 Task: Write a function that takes a string as a parameter and checks if it's a valid email address.
Action: Mouse moved to (845, 316)
Screenshot: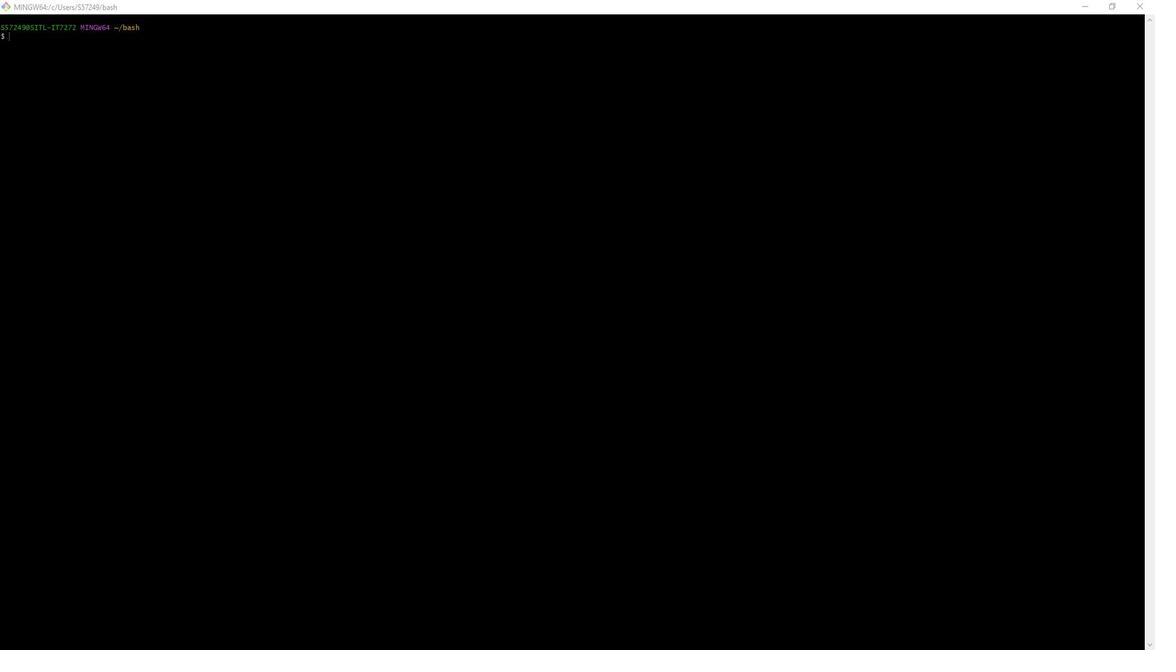 
Action: Mouse pressed left at (845, 316)
Screenshot: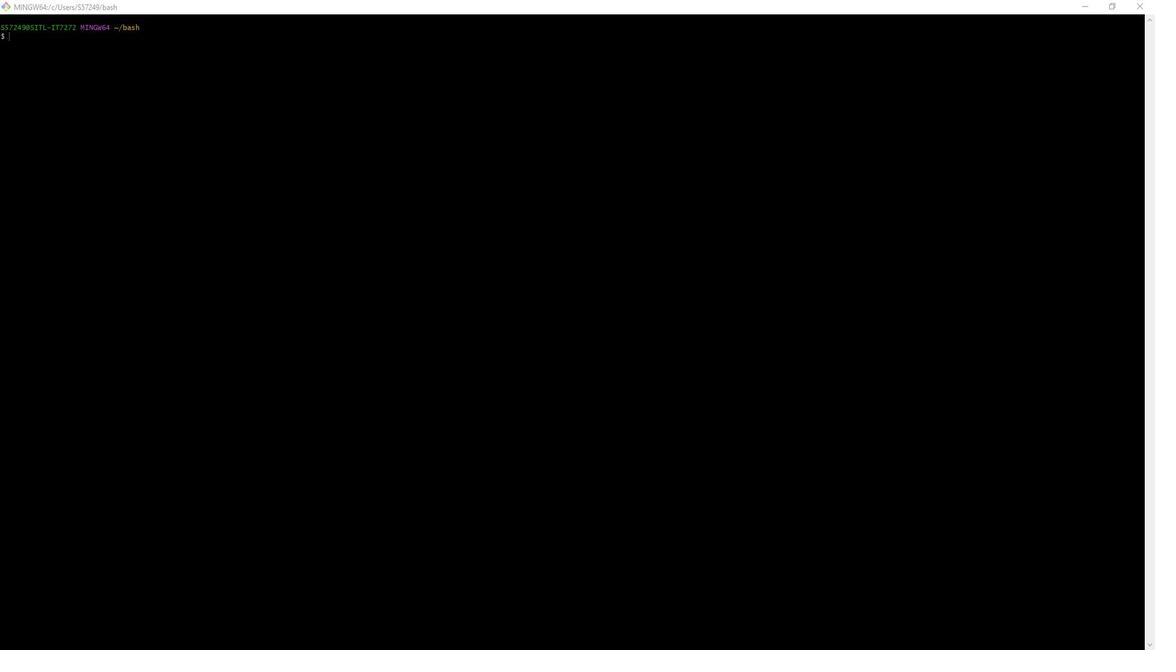 
Action: Mouse moved to (963, 56)
Screenshot: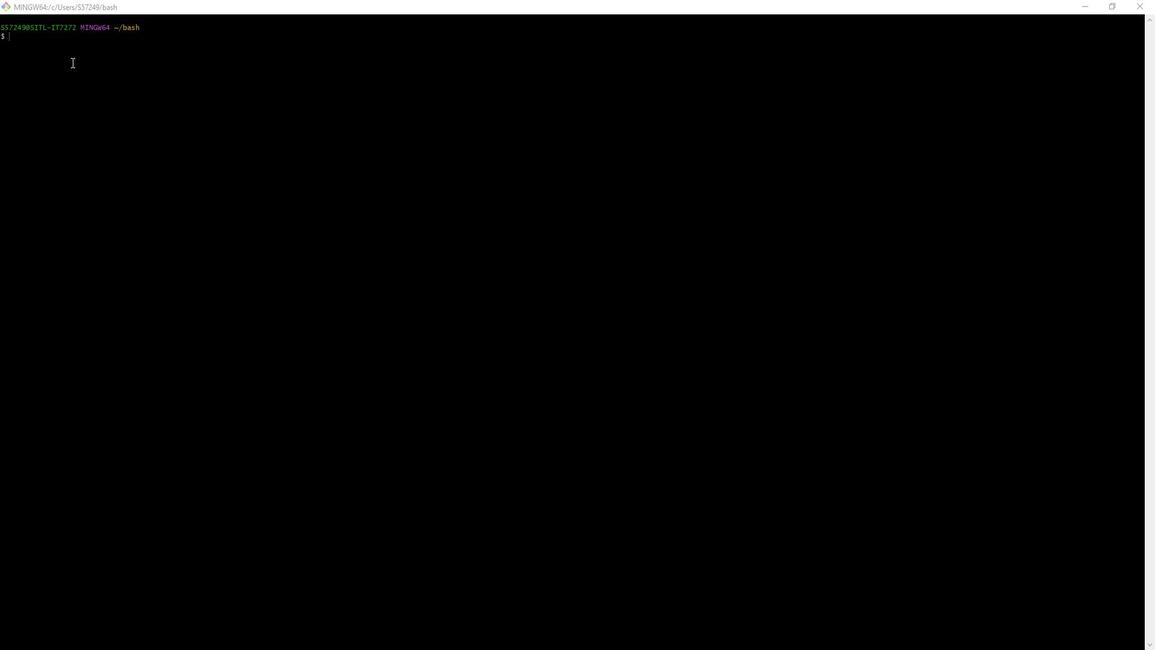 
Action: Mouse pressed left at (963, 56)
Screenshot: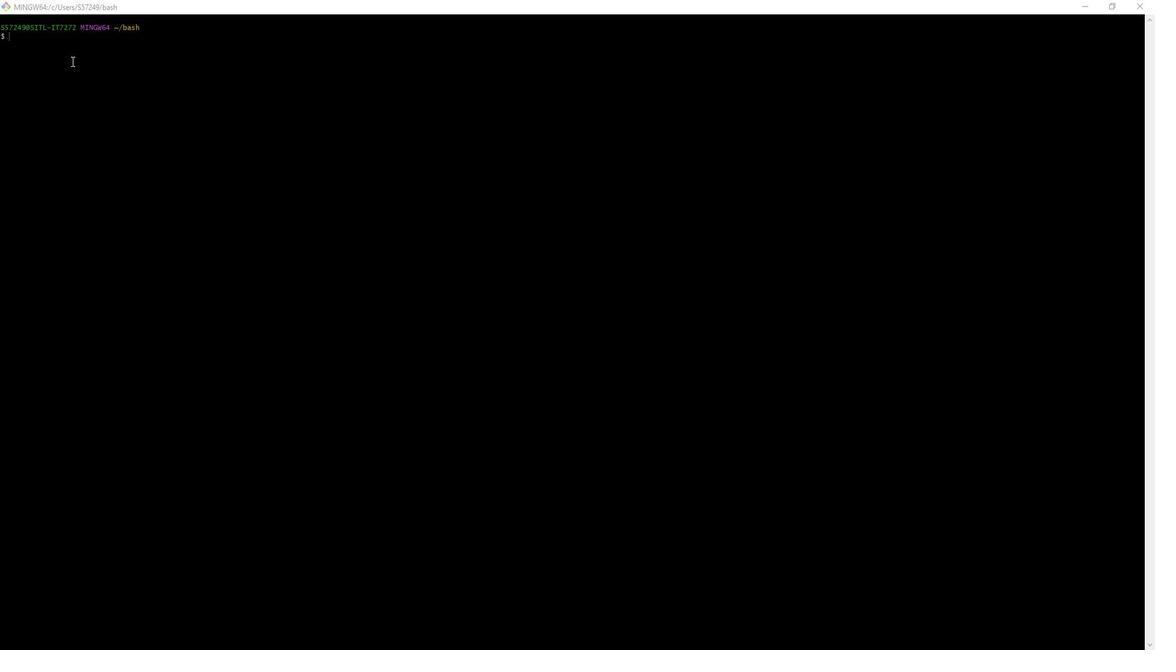 
Action: Mouse moved to (674, 302)
Screenshot: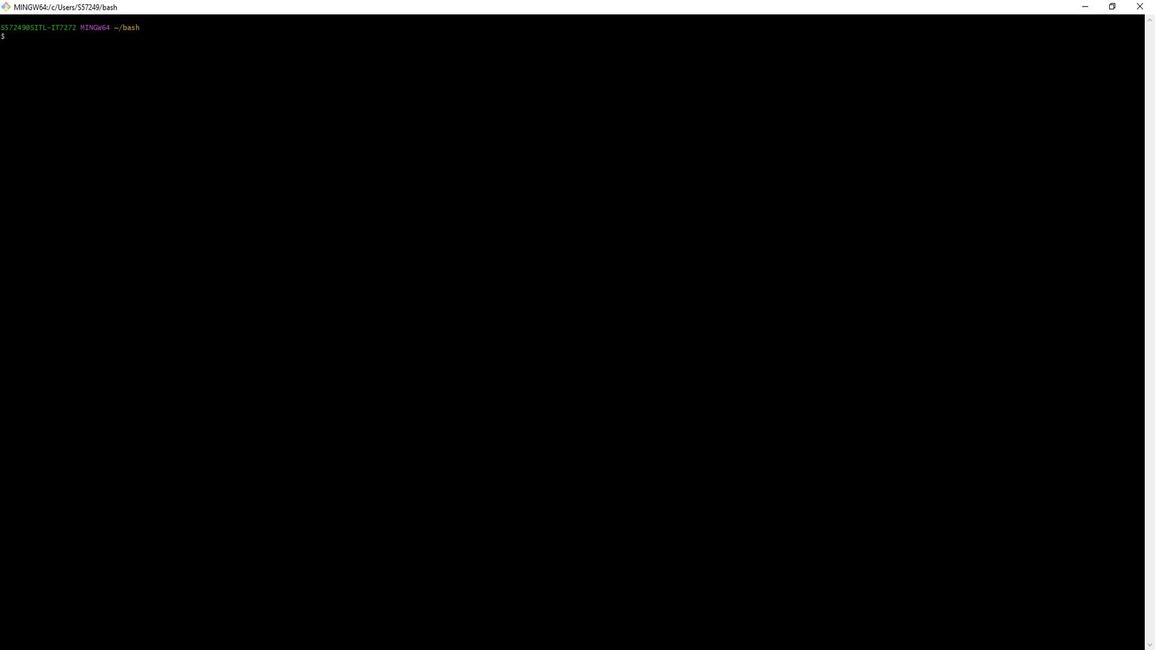 
Action: Mouse scrolled (674, 303) with delta (0, 0)
Screenshot: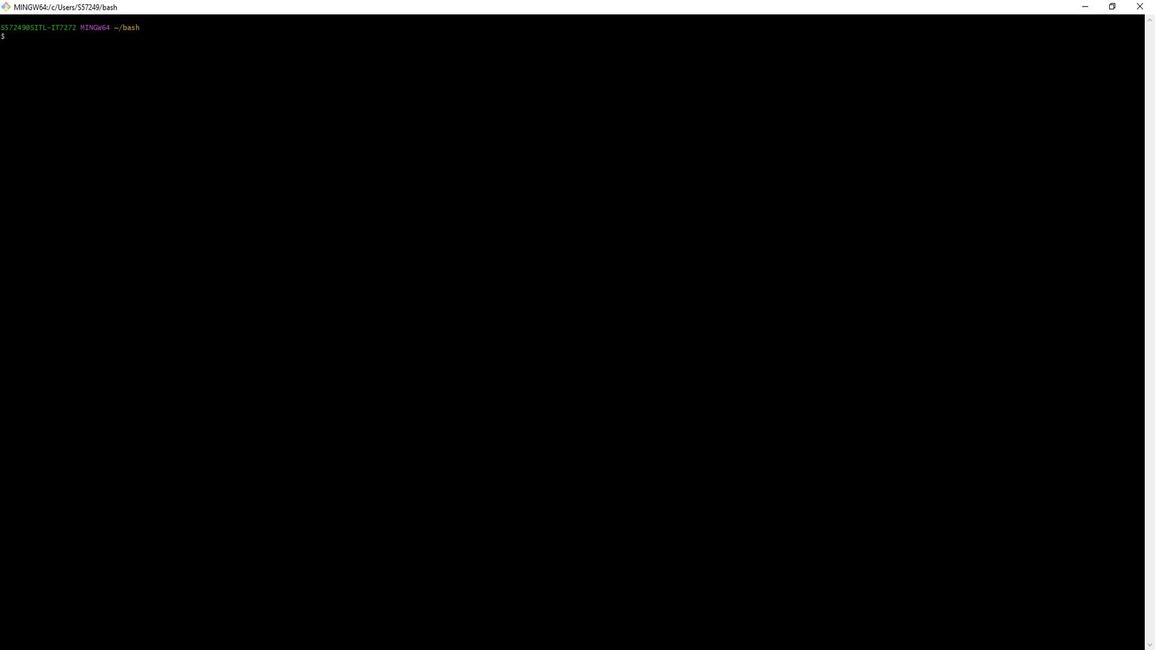 
Action: Mouse moved to (970, 45)
Screenshot: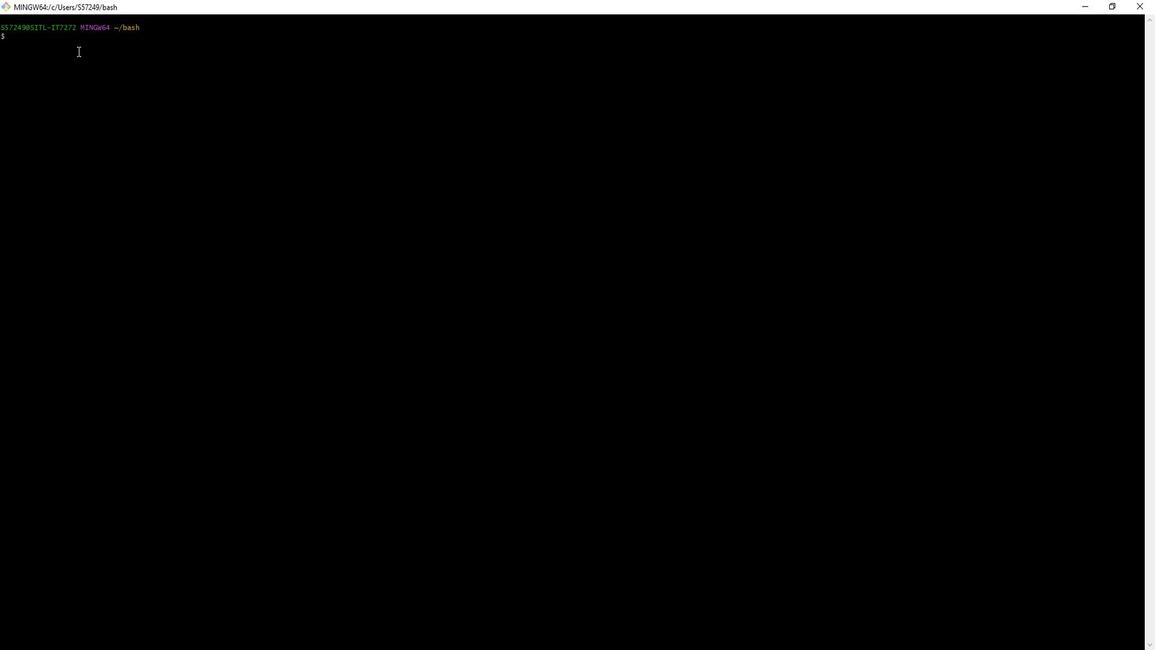 
Action: Mouse pressed left at (970, 45)
Screenshot: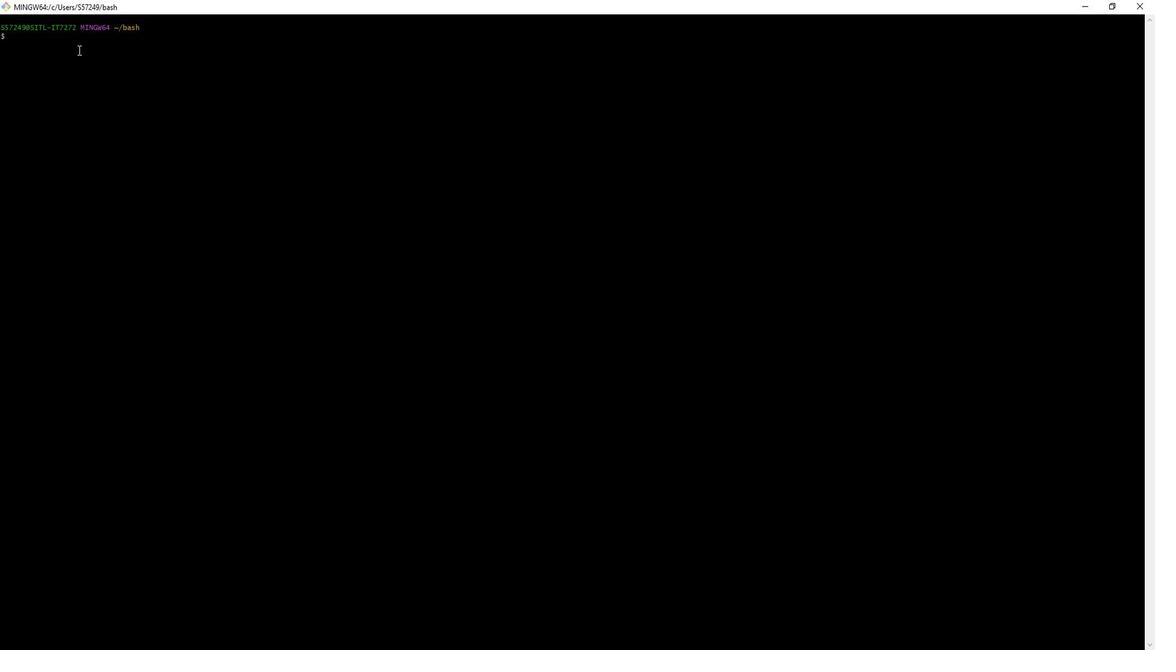 
Action: Key pressed vim<Key.space>is<Key.shift>Valid<Key.shift>Email.sh<Key.enter>i<Key.shift>#<Key.shift><Key.shift><Key.shift><Key.shift><Key.shift>!/bin/bash<Key.enter><Key.backspace><Key.enter><Key.shift><Key.shift><Key.shift><Key.shift><Key.shift><Key.shift><Key.shift><Key.shift>#<Key.space><Key.shift>function<Key.space>to<Key.space>check<Key.space>if<Key.space>a<Key.space>string<Key.space>is<Key.space>a<Key.space>valid<Key.space>email<Key.space>address<Key.enter><Key.backspace><Key.backspace>is<Key.shift_r>_vald<Key.backspace>id<Key.shift_r>_email<Key.shift_r>()<Key.space><Key.shift_r>{<Key.enter>local<Key.space>email=<Key.shift_r><Key.shift_r>"<Key.shift_r>"<Key.left><Key.shift>$1<Key.right><Key.enter><Key.enter><Key.shift>#<Key.space><Key.shift>Define<Key.space>a<Key.space>simple<Key.space>email<Key.space>validation<Key.space>pattern<Key.enter><Key.backspace><Key.backspace>local<Key.space>email<Key.shift_r>_pattern=<Key.shift_r>""<Key.left><Key.shift>^[]<Key.left><Key.shift>A-<Key.shift>Za-z0-9.<Key.shift_r>_<Key.shift>%<Key.shift_r>+-<Key.right><Key.shift_r>+<Key.shift>@[]<Key.left><Key.shift>A-<Key.shift>Za-z0-9.-<Key.right><Key.shift_r>+\.[]<Key.left><Key.shift>A-<Key.shift>Za-z<Key.right><Key.shift_r><Key.shift_r><Key.shift_r><Key.shift_r><Key.shift_r><Key.shift_r><Key.shift_r><Key.shift_r><Key.shift_r><Key.shift_r><Key.shift_r><Key.shift_r><Key.shift_r><Key.shift_r><Key.shift_r><Key.shift_r><Key.shift_r><Key.shift_r><Key.shift_r><Key.shift_r><Key.shift_r>{}<Key.left>2,<Key.right><Key.shift>$<Key.right><Key.enter><Key.enter>if<Key.space>[[<Key.space><Key.shift_r>""<Key.left>e<Key.backspace><Key.shift>$email<Key.right><Key.space>=<Key.shift>~<Key.space><Key.shift>$email<Key.shift_r>_pattern<Key.space><Key.shift_r>}}<Key.backspace><Key.backspace>]];<Key.space>then<Key.enter>echo<Key.space><Key.shift_r>""<Key.left><Key.shift>The<Key.space>email<Key.space>''<Key.left><Key.shift>$email<Key.right><Key.space>is<Key.space><Key.shift>valid.<Key.right><Key.enter><Key.left>else<Key.enter>echo<Key.space><Key.shift_r>""<Key.left><Key.shift>The<Key.space>email<Key.space>''<Key.left><Key.shift><Key.shift>$email<Key.right><Key.space>is<Key.space>not<Key.space>valid.<Key.right><Key.right><Key.enter><Key.left>fi<Key.enter><Key.left><Key.shift_r>}<Key.enter><Key.enter><Key.shift>#<Key.space><Key.shift>Example<Key.space>y<Key.backspace>usage<Key.enter><Key.backspace><Key.backspace>
Screenshot: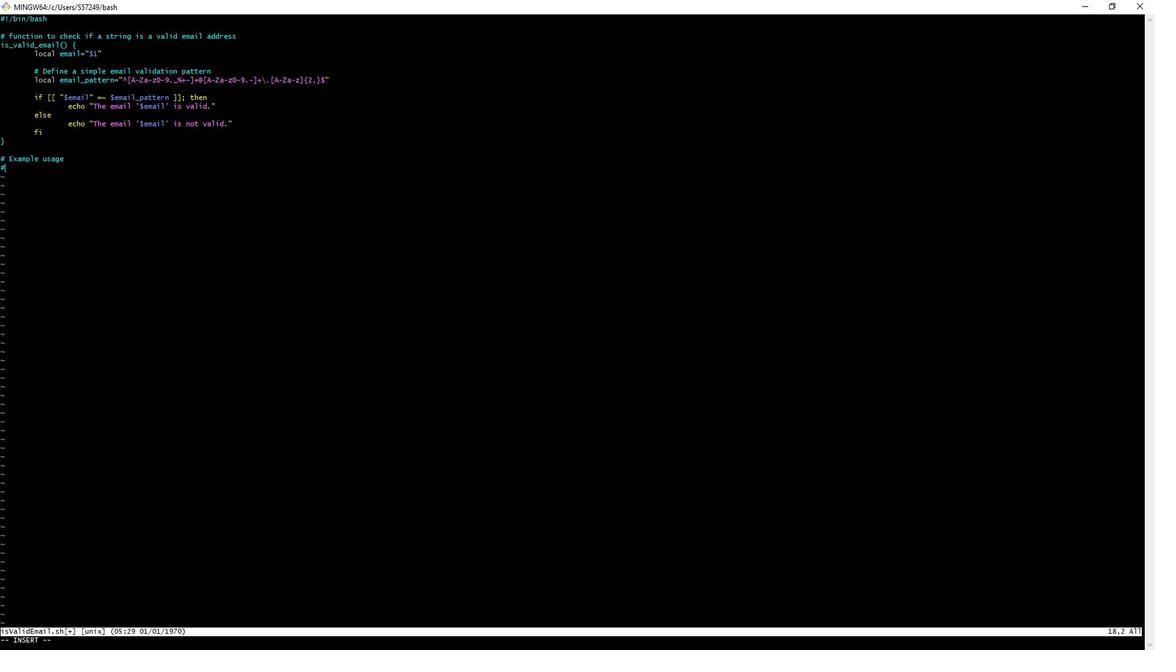 
Action: Mouse moved to (568, 290)
Screenshot: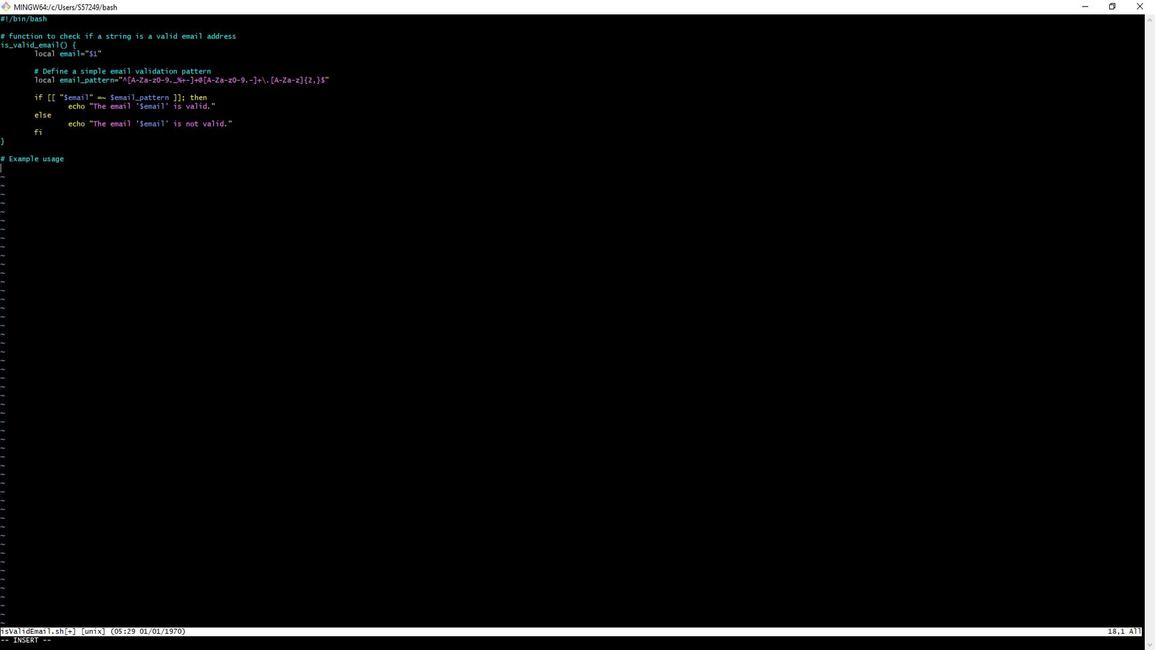
Action: Mouse scrolled (568, 290) with delta (0, 0)
Screenshot: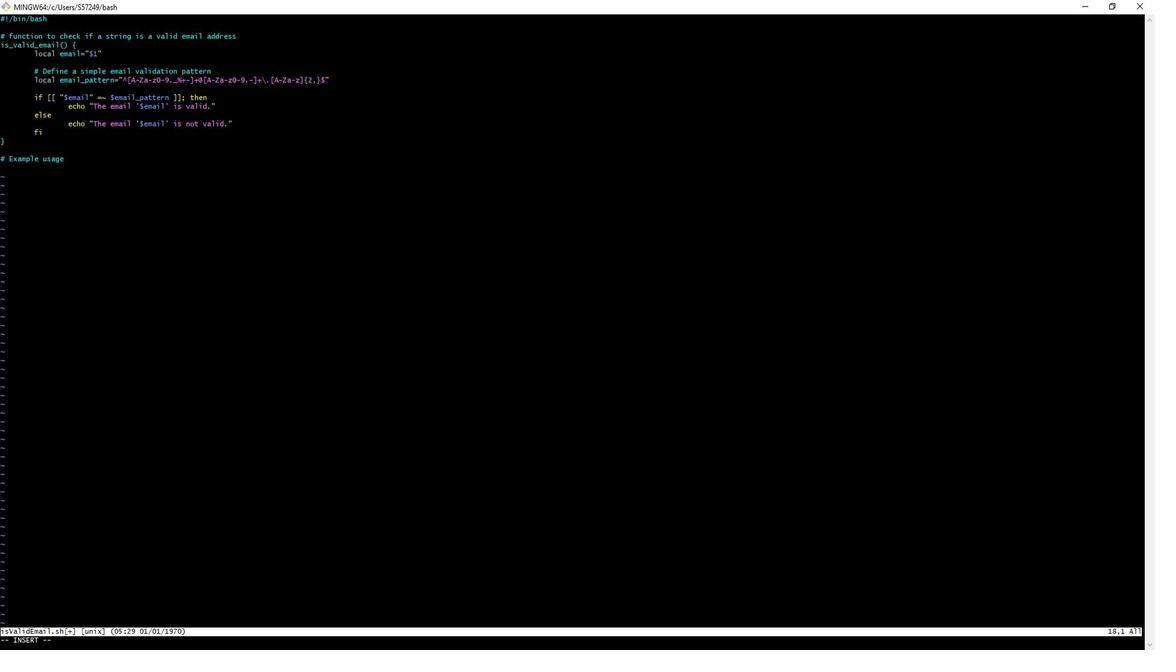 
Action: Mouse scrolled (568, 290) with delta (0, 0)
Screenshot: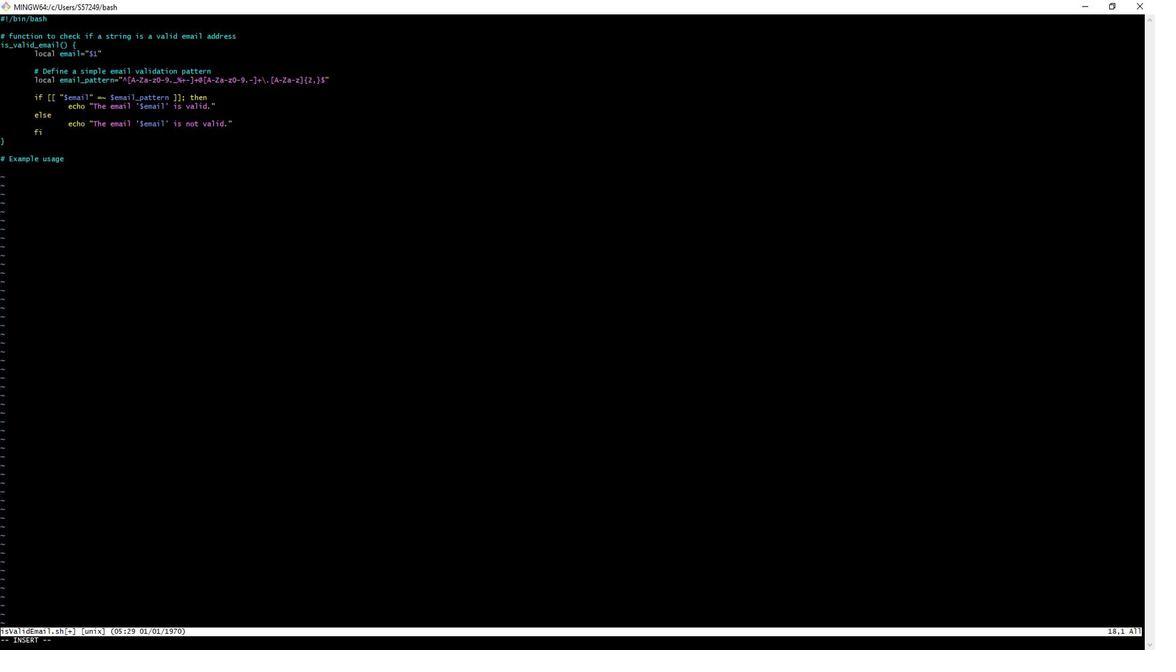 
Action: Mouse moved to (1017, 166)
Screenshot: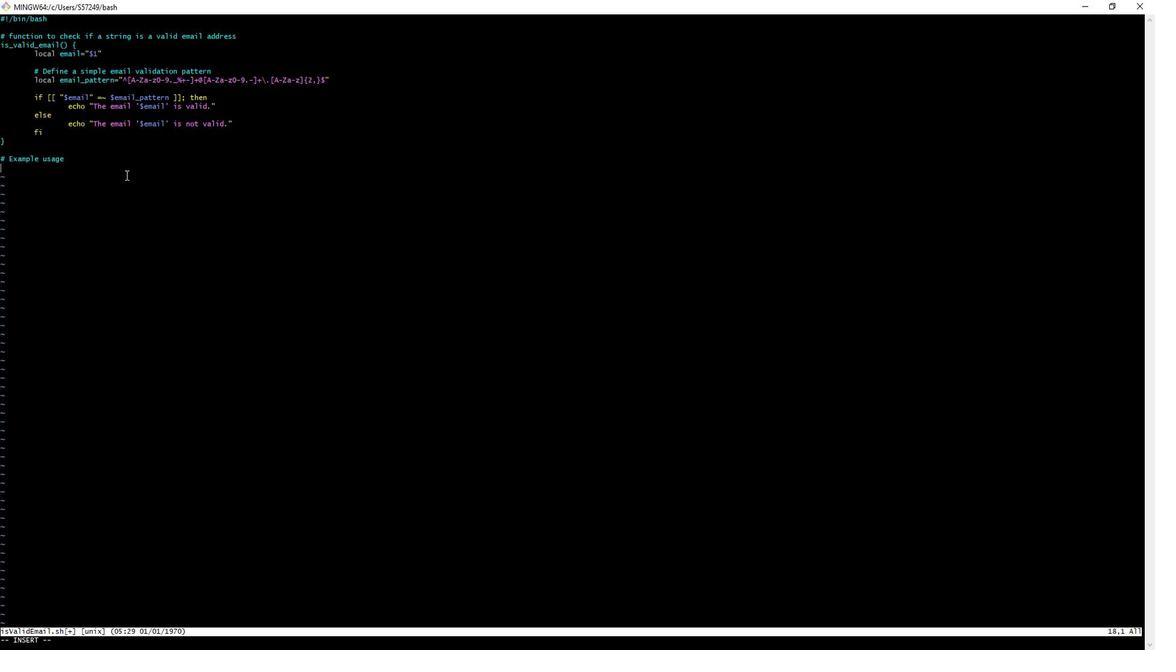 
Action: Key pressed email<Key.shift_r>_to<Key.shift_r>_check=<Key.shift_r>""<Key.left>user<Key.shift>@example<Key.left><Key.left><Key.left><Key.left><Key.left><Key.left><Key.left><Key.backspace><Key.right><Key.right><Key.right><Key.right><Key.right><Key.right><Key.right>.com<Key.right><Key.enter>is<Key.shift_r>_valid<Key.shift_r>_email<Key.space><Key.shift_r>""
Screenshot: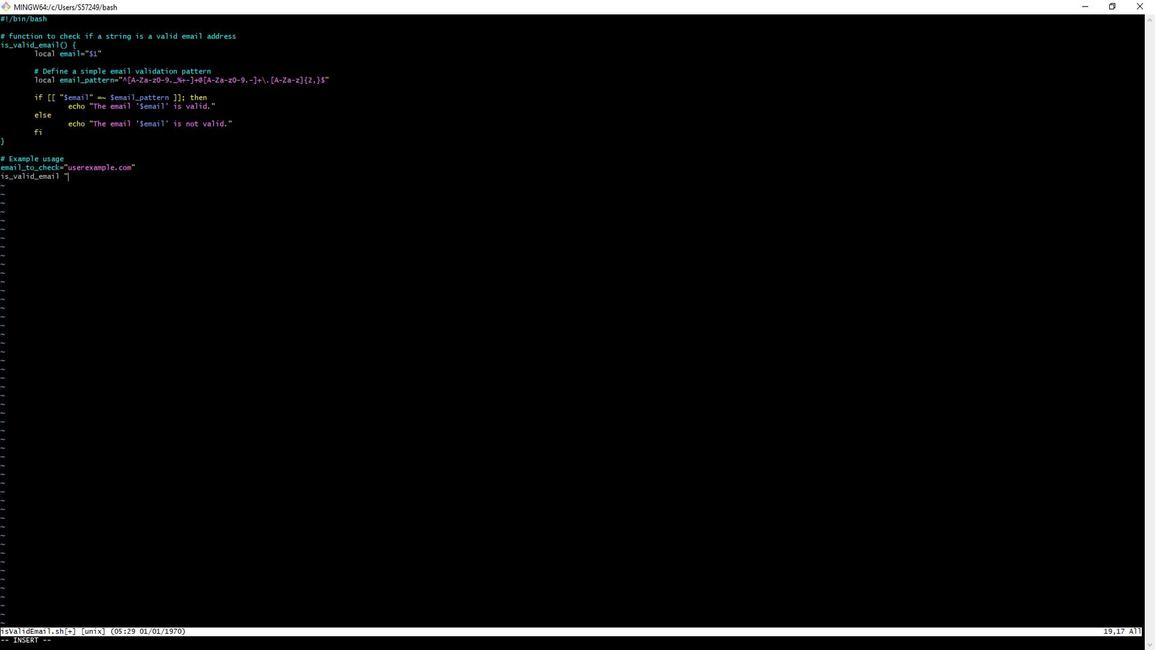 
Action: Mouse moved to (1017, 165)
Screenshot: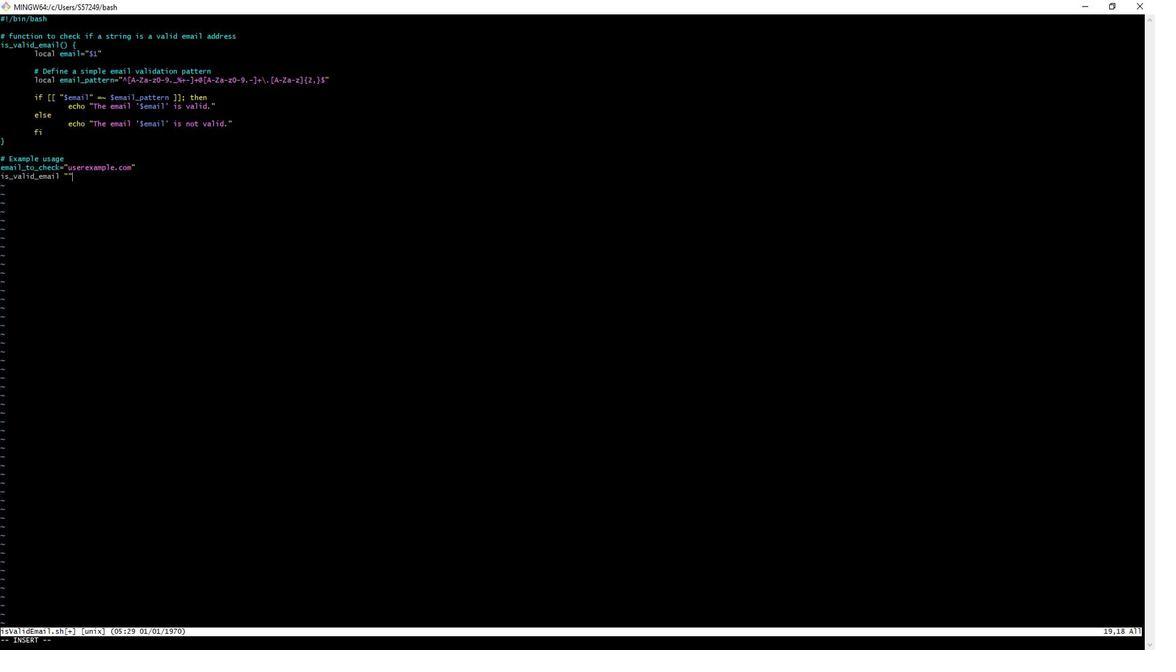 
Action: Key pressed <Key.left><Key.shift><Key.shift><Key.shift><Key.shift><Key.shift><Key.shift><Key.shift><Key.shift><Key.shift><Key.shift><Key.shift><Key.shift><Key.shift><Key.shift><Key.shift><Key.shift><Key.shift><Key.shift><Key.shift><Key.shift><Key.shift><Key.shift><Key.shift>$r<Key.backspace>email<Key.left><Key.right><Key.shift_r>_to<Key.shift_r>_check<Key.right><Key.right><Key.esc><Key.shift_r>:wq<Key.enter>./<Key.backspace><Key.backspace><Key.backspace>chmod<Key.space><Key.shift_r>+x<Key.space>is<Key.shift><Key.shift><Key.shift><Key.shift><Key.shift><Key.shift><Key.shift><Key.shift><Key.shift><Key.shift><Key.shift><Key.shift><Key.shift><Key.shift><Key.shift><Key.shift><Key.shift><Key.shift><Key.shift><Key.shift><Key.shift><Key.shift>Valid<Key.shift>Email.sh<Key.enter>./is<Key.shift>Valid<Key.shift_r><Key.shift_r><Key.shift_r><Key.shift_r><Key.shift_r><Key.shift_r><Key.shift_r><Key.shift_r><Key.shift_r><Key.shift_r><Key.shift_r><Key.shift_r><Key.shift_r><Key.shift_r><Key.shift_r><Key.shift_r><Key.shift_r><Key.shift_r><Key.shift_r><Key.shift_r><Key.shift_r><Key.shift_r><Key.shift_r><Key.shift_r><Key.shift_r><Key.shift_r>Email.sh<Key.enter>vim<Key.space>is<Key.space><Key.backspace><Key.shift>Valid<Key.shift>Email.sh<Key.enter><Key.up><Key.left><Key.left><Key.left><Key.left><Key.left><Key.left><Key.left><Key.left><Key.left><Key.left><Key.left><Key.shift><Key.shift><Key.shift><Key.shift><Key.shift><Key.shift><Key.shift>@i<Key.shift>@<Key.shift>@i<Key.shift>@<Key.esc><Key.shift_r>:wq<Key.enter>./is<Key.shift><Key.shift><Key.shift><Key.shift>Valid<Key.shift>Email.sh<Key.enter>
Screenshot: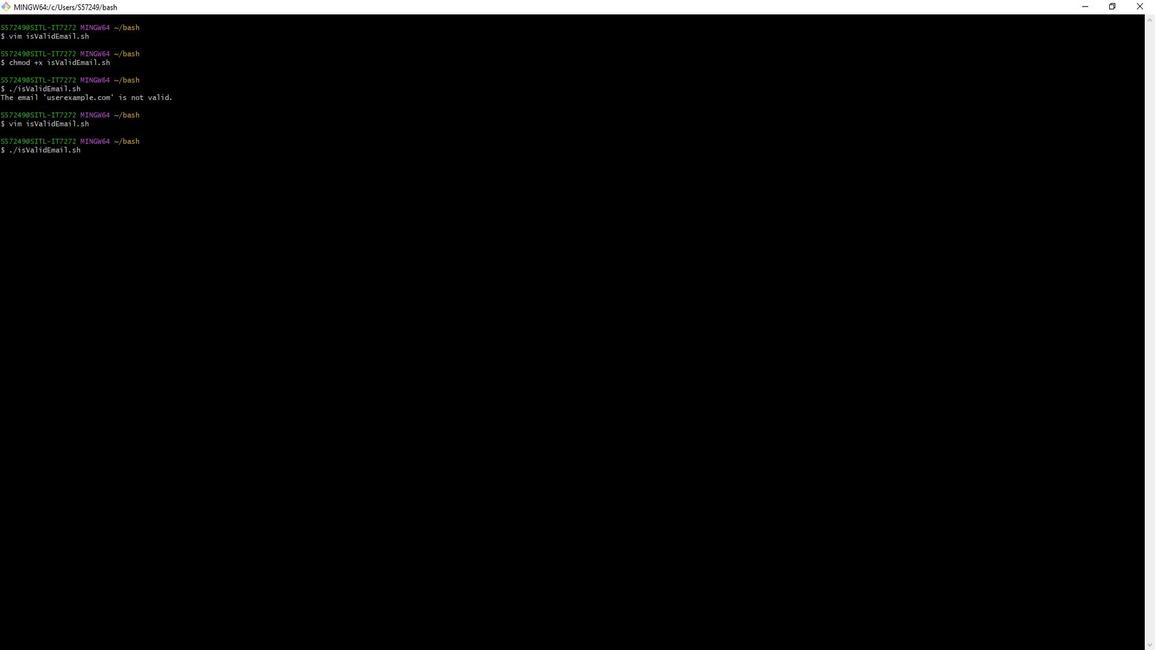 
Action: Mouse moved to (515, 531)
Screenshot: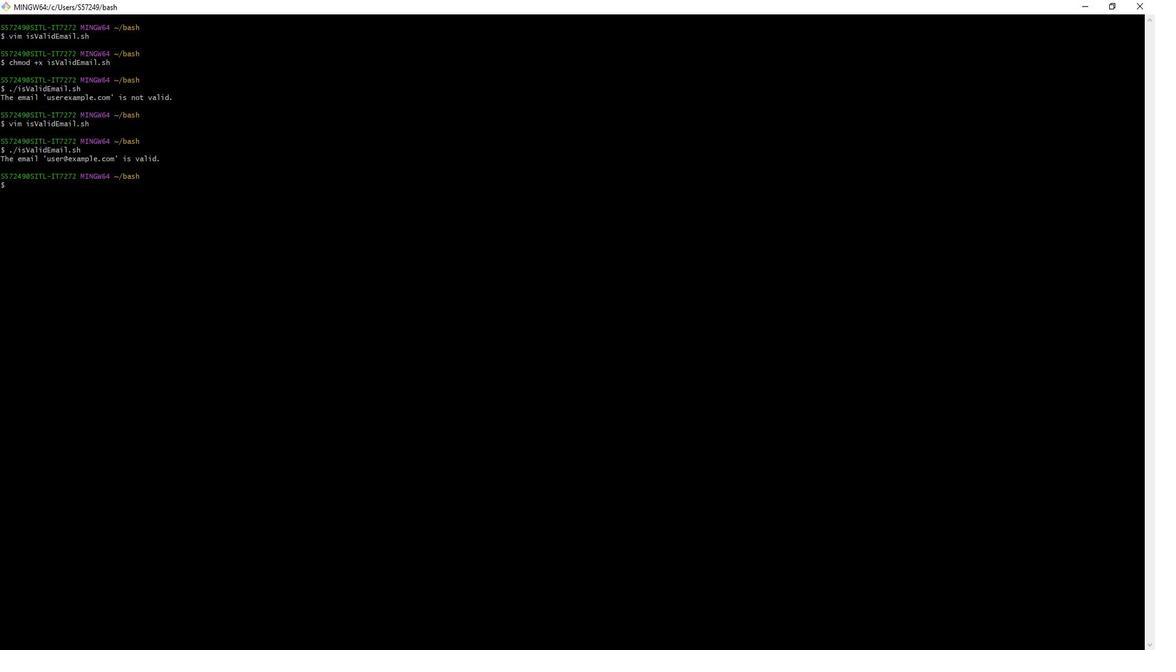 
Action: Mouse pressed left at (515, 531)
Screenshot: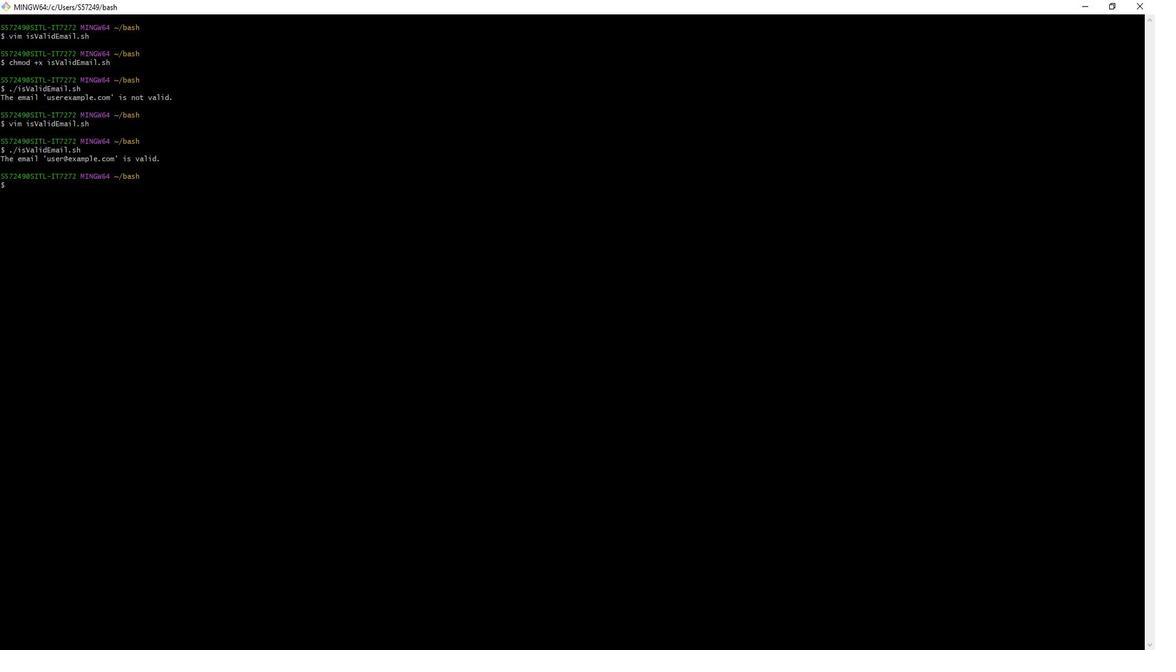 
Action: Mouse moved to (560, 483)
Screenshot: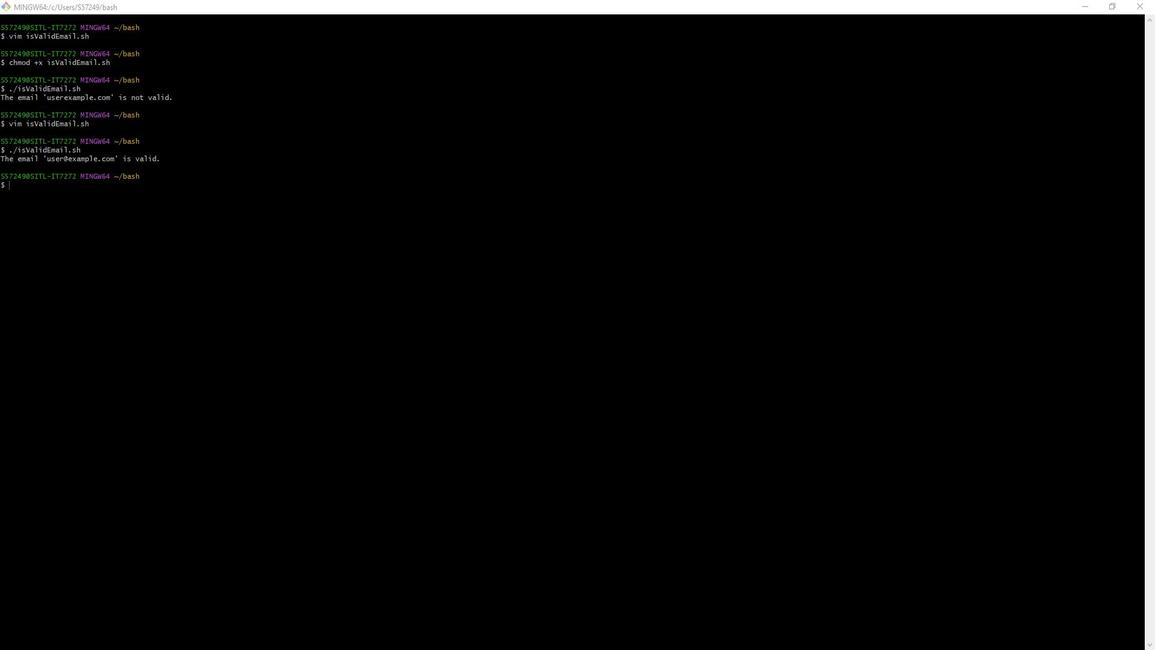 
Action: Mouse pressed left at (560, 483)
Screenshot: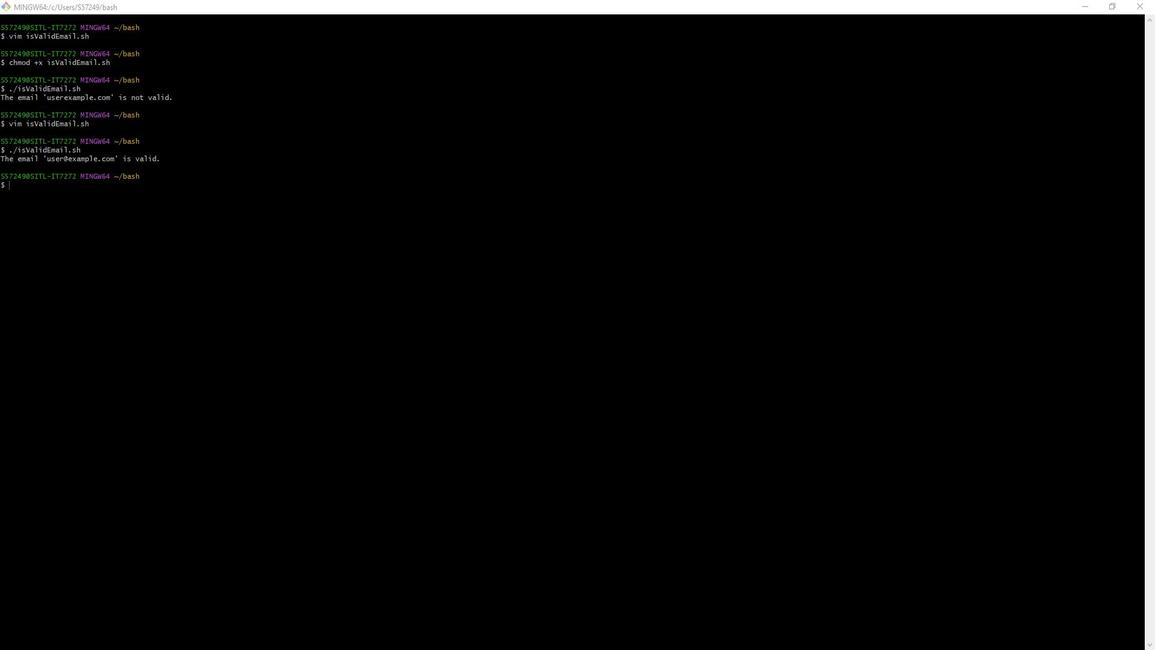 
Action: Mouse moved to (544, 341)
Screenshot: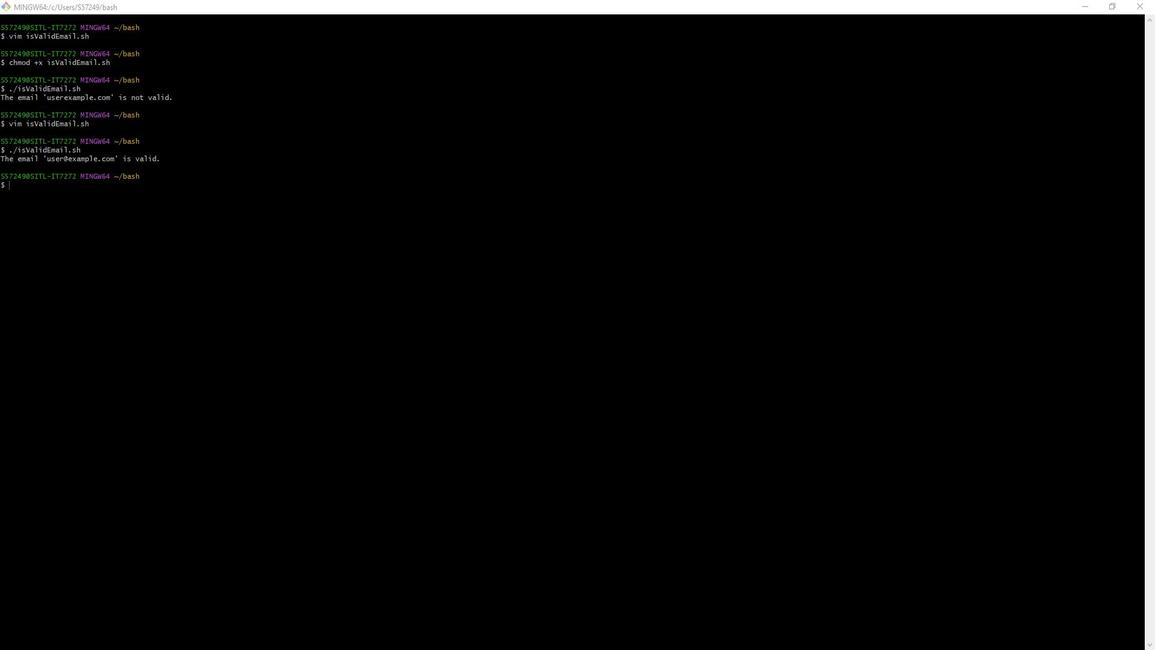 
Action: Mouse pressed left at (544, 341)
Screenshot: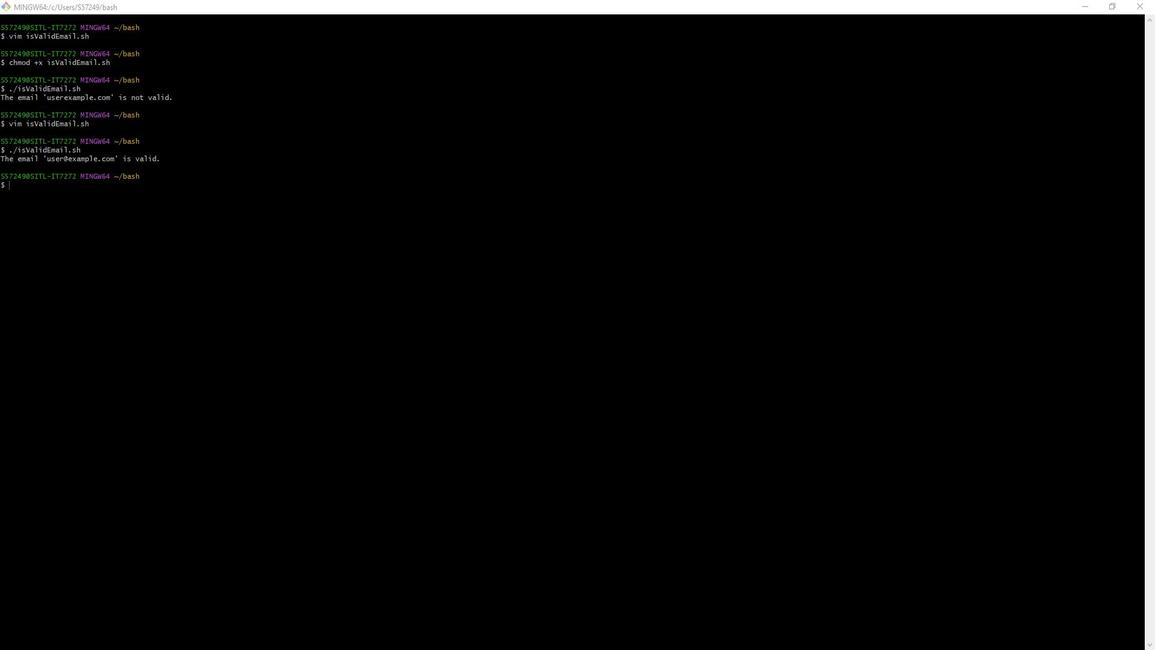 
Action: Mouse moved to (545, 341)
Screenshot: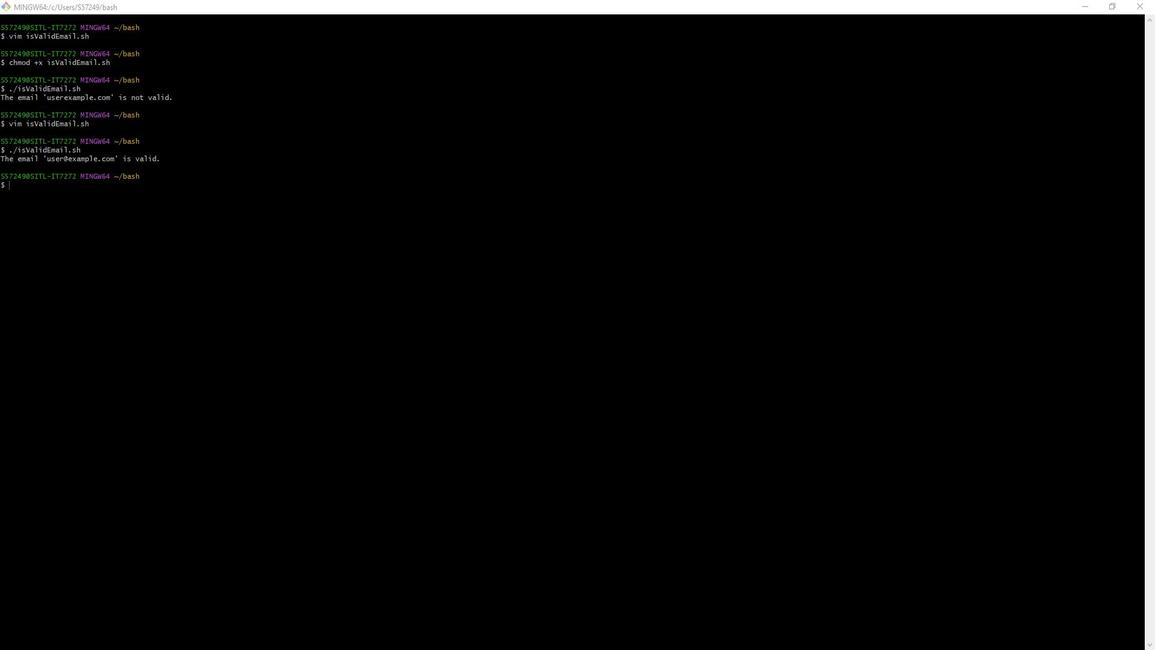 
